 Task: Set the custom view to 2 days.
Action: Mouse moved to (1141, 115)
Screenshot: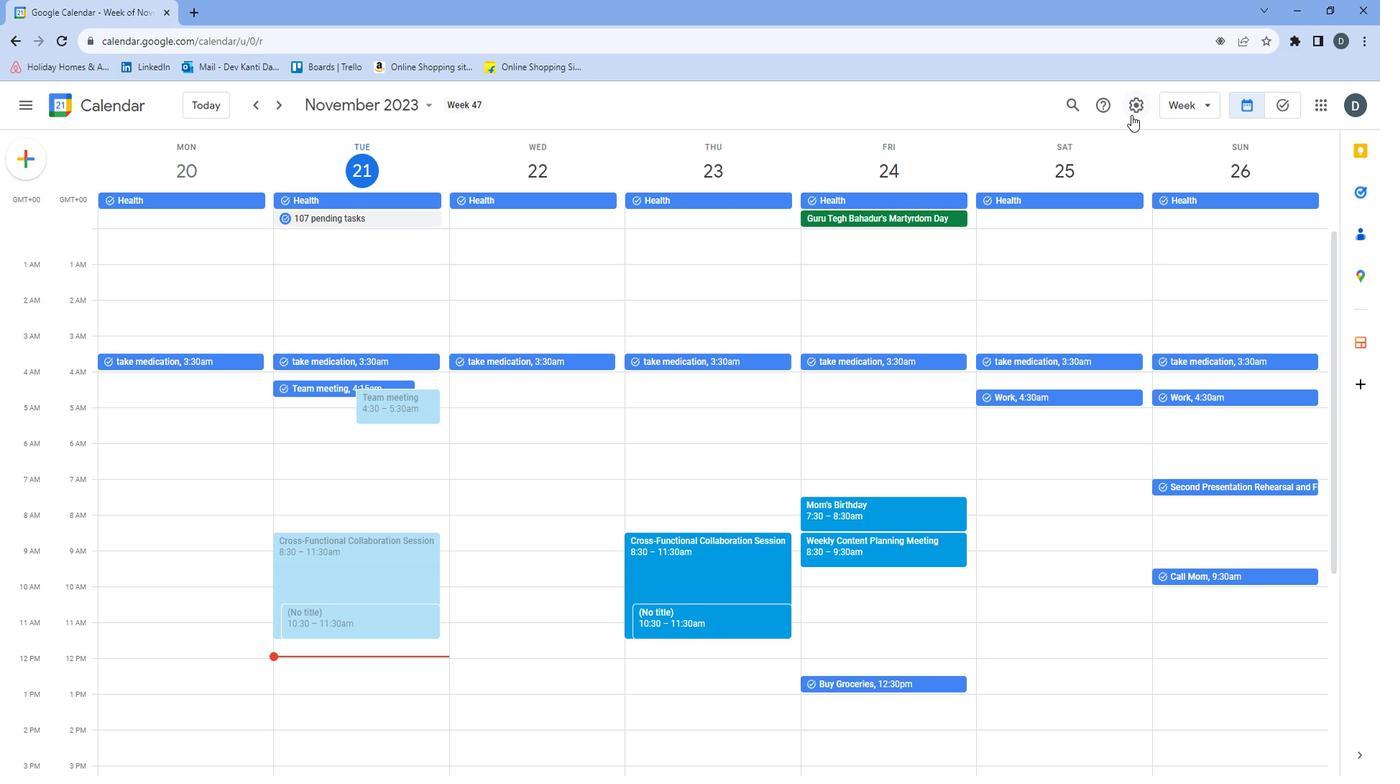 
Action: Mouse pressed left at (1141, 115)
Screenshot: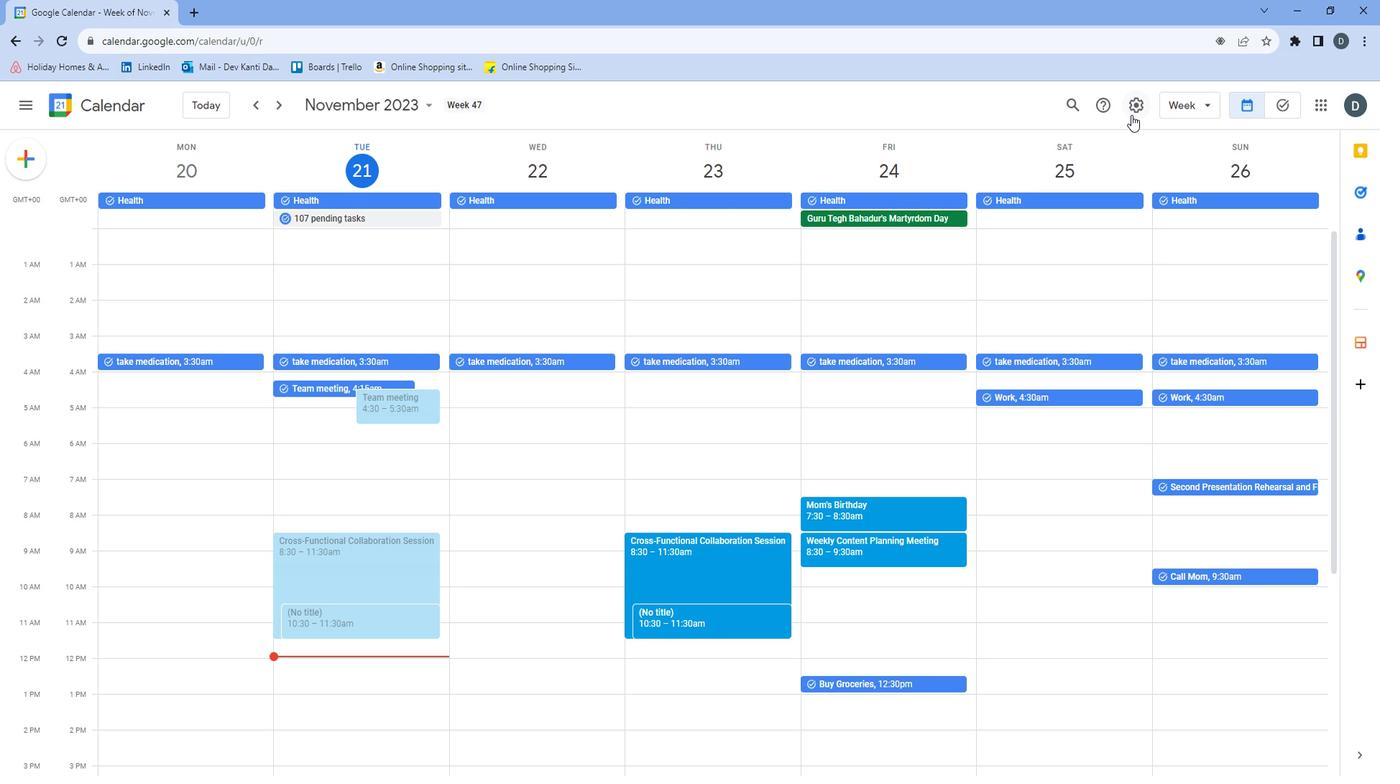 
Action: Mouse moved to (1139, 137)
Screenshot: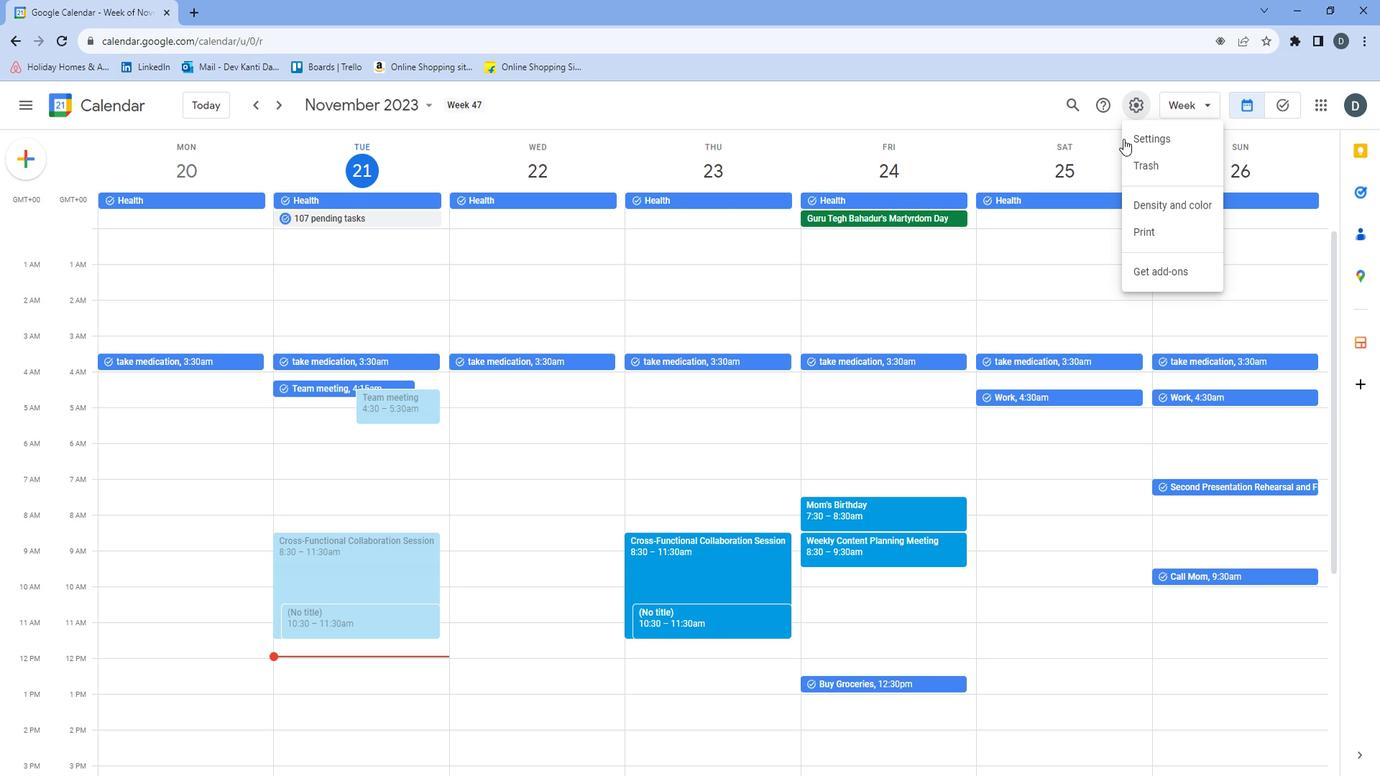 
Action: Mouse pressed left at (1139, 137)
Screenshot: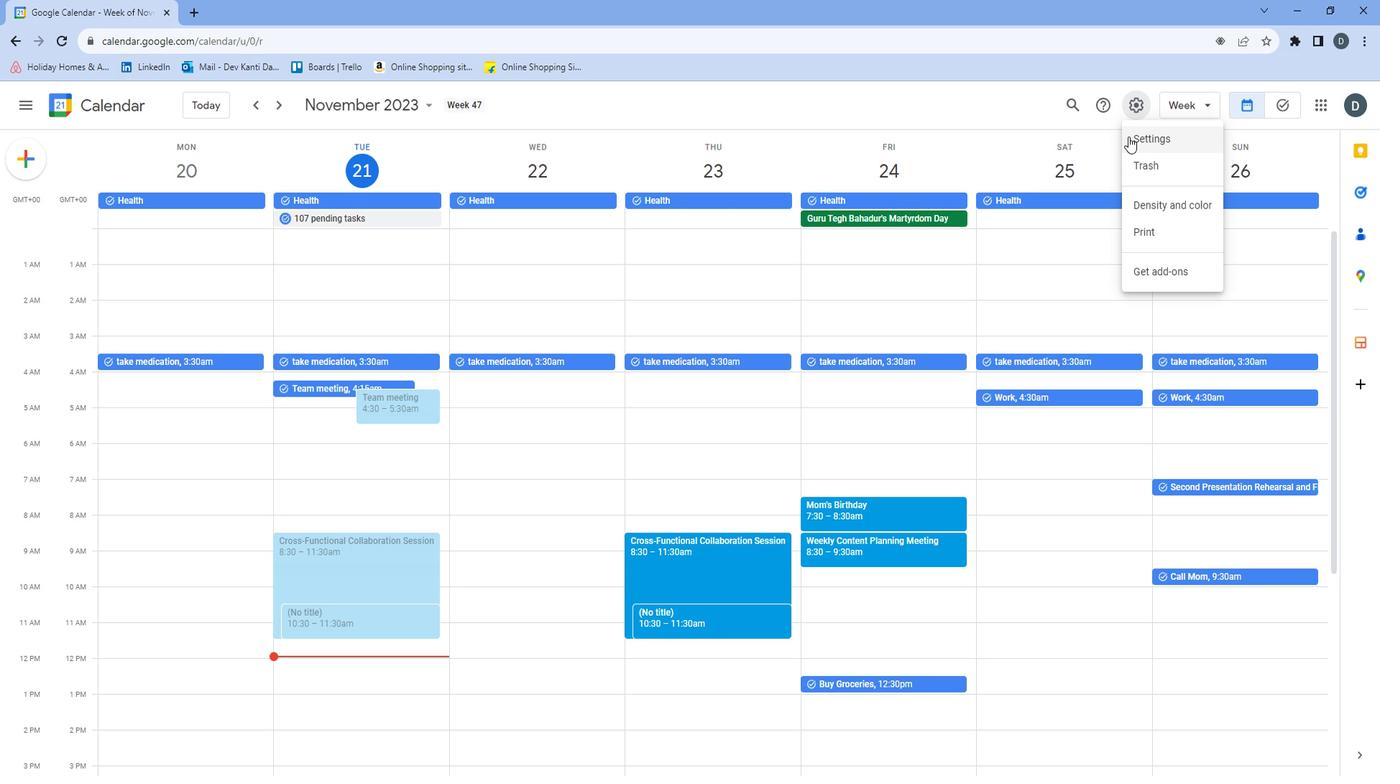
Action: Mouse moved to (763, 381)
Screenshot: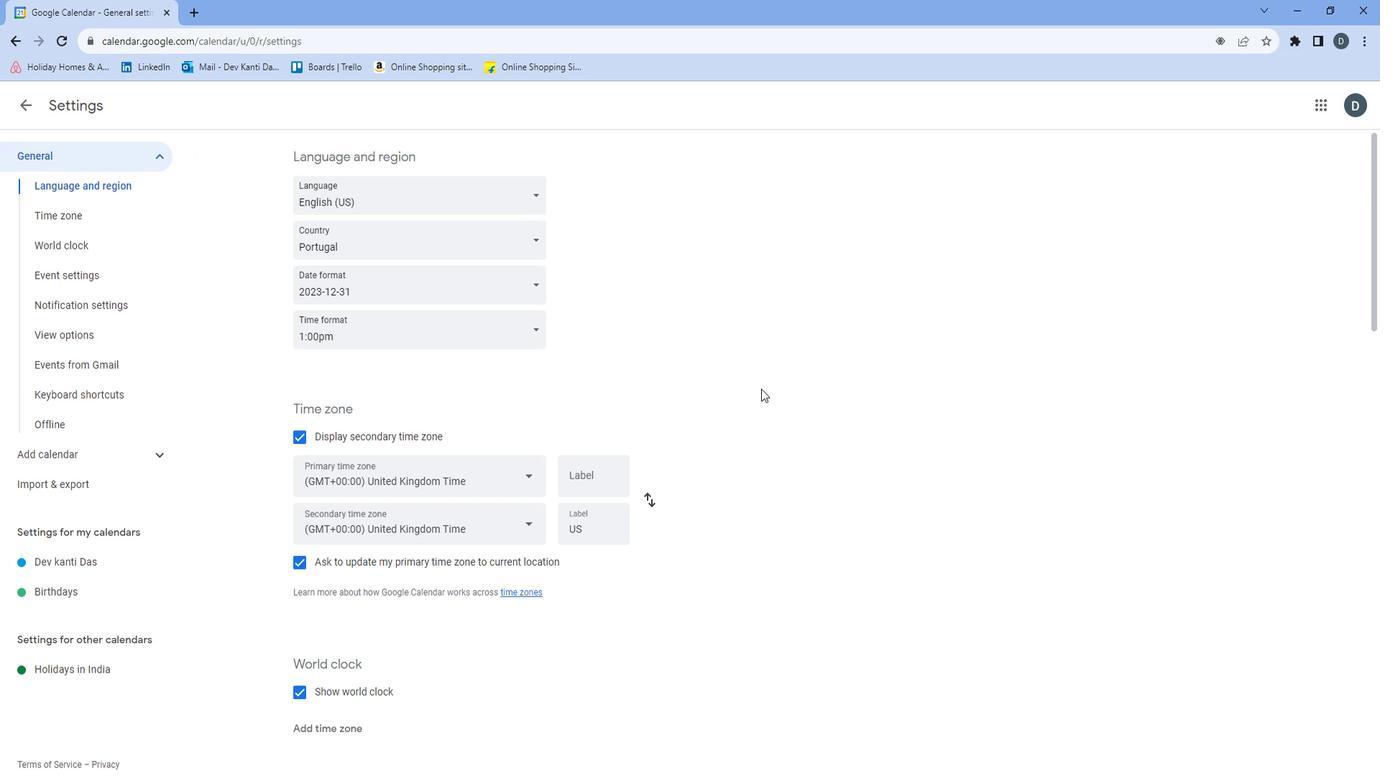 
Action: Mouse scrolled (763, 381) with delta (0, 0)
Screenshot: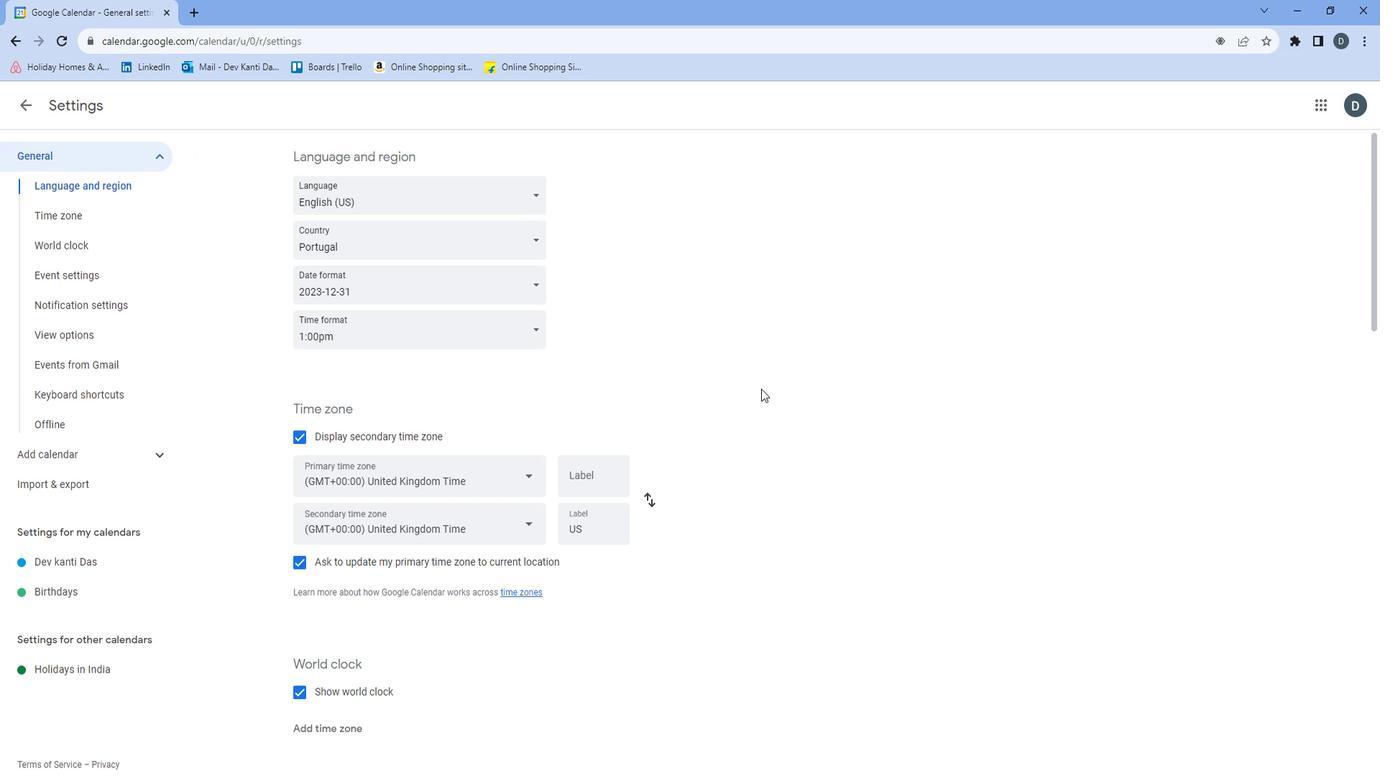 
Action: Mouse moved to (762, 381)
Screenshot: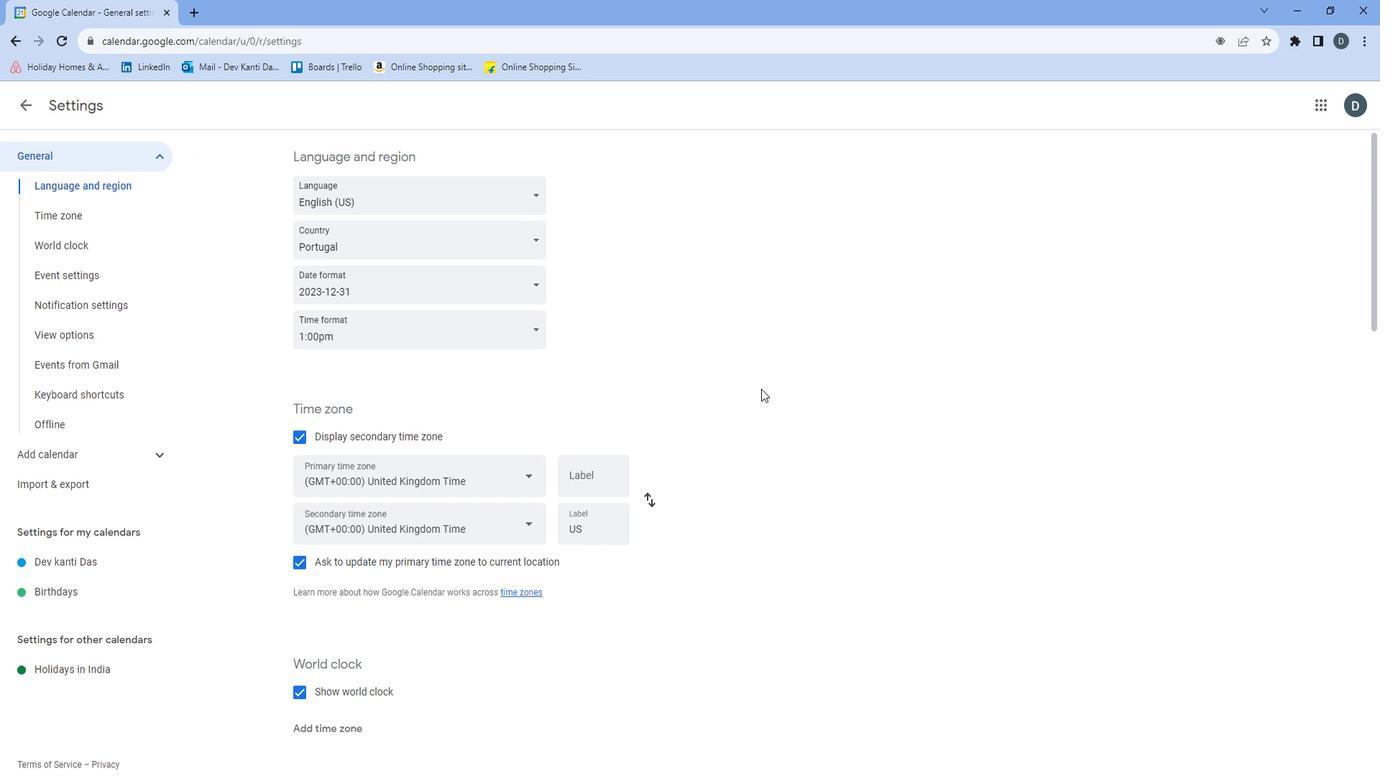 
Action: Mouse scrolled (762, 381) with delta (0, 0)
Screenshot: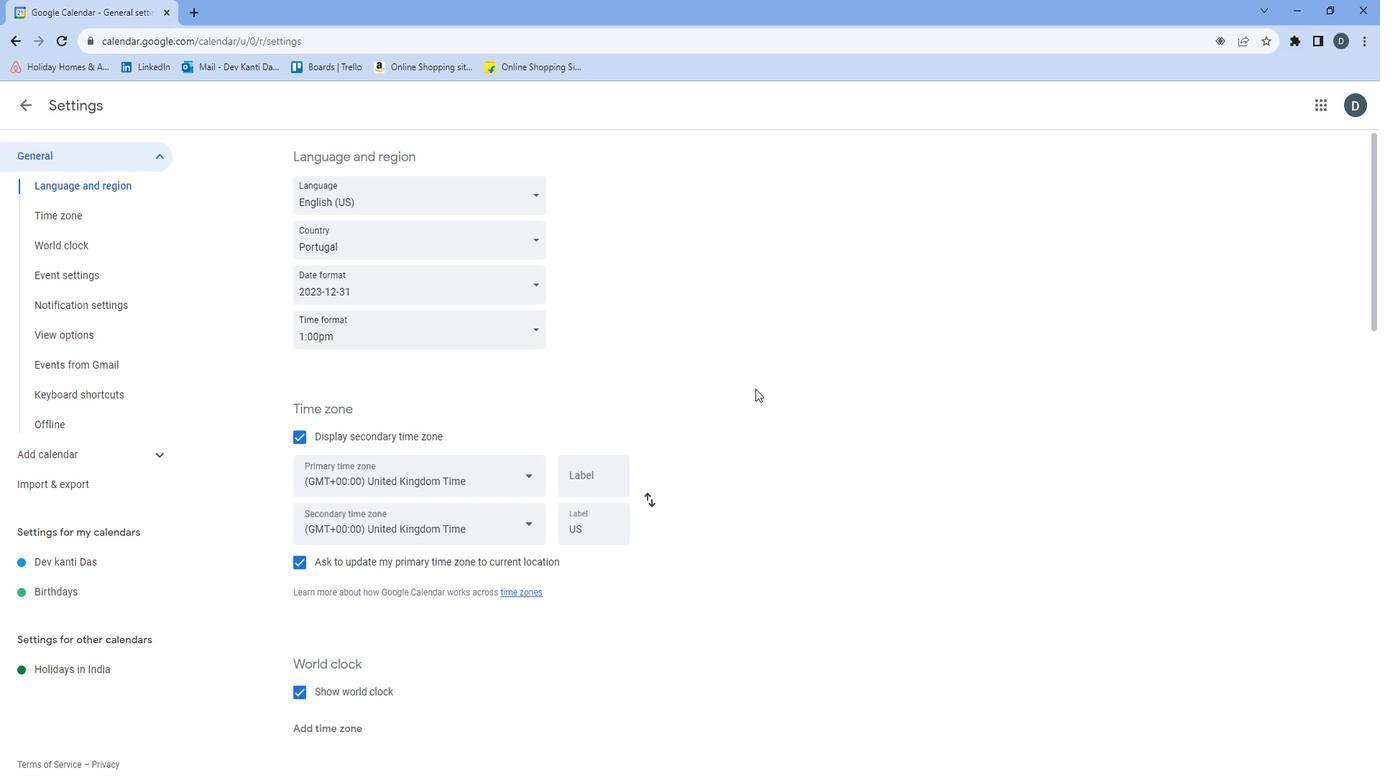 
Action: Mouse moved to (762, 381)
Screenshot: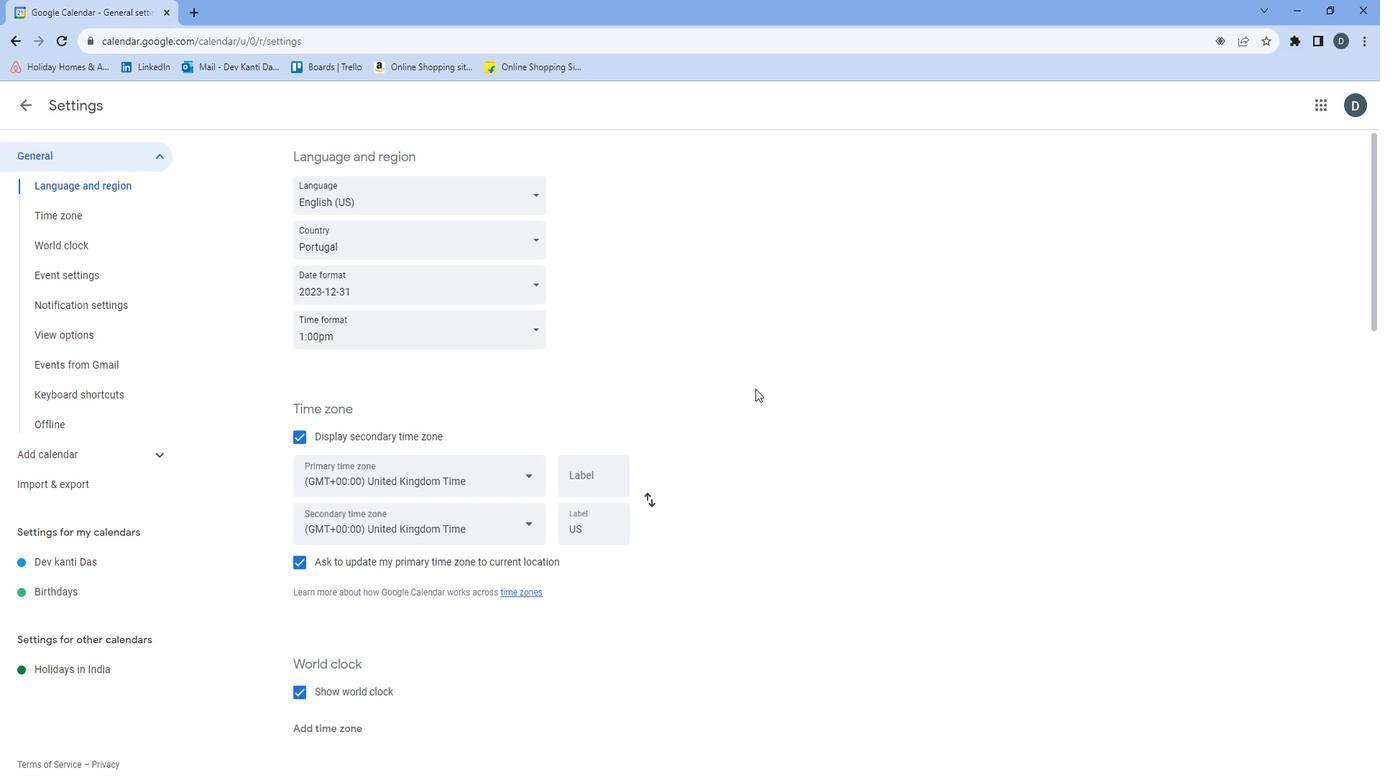 
Action: Mouse scrolled (762, 381) with delta (0, 0)
Screenshot: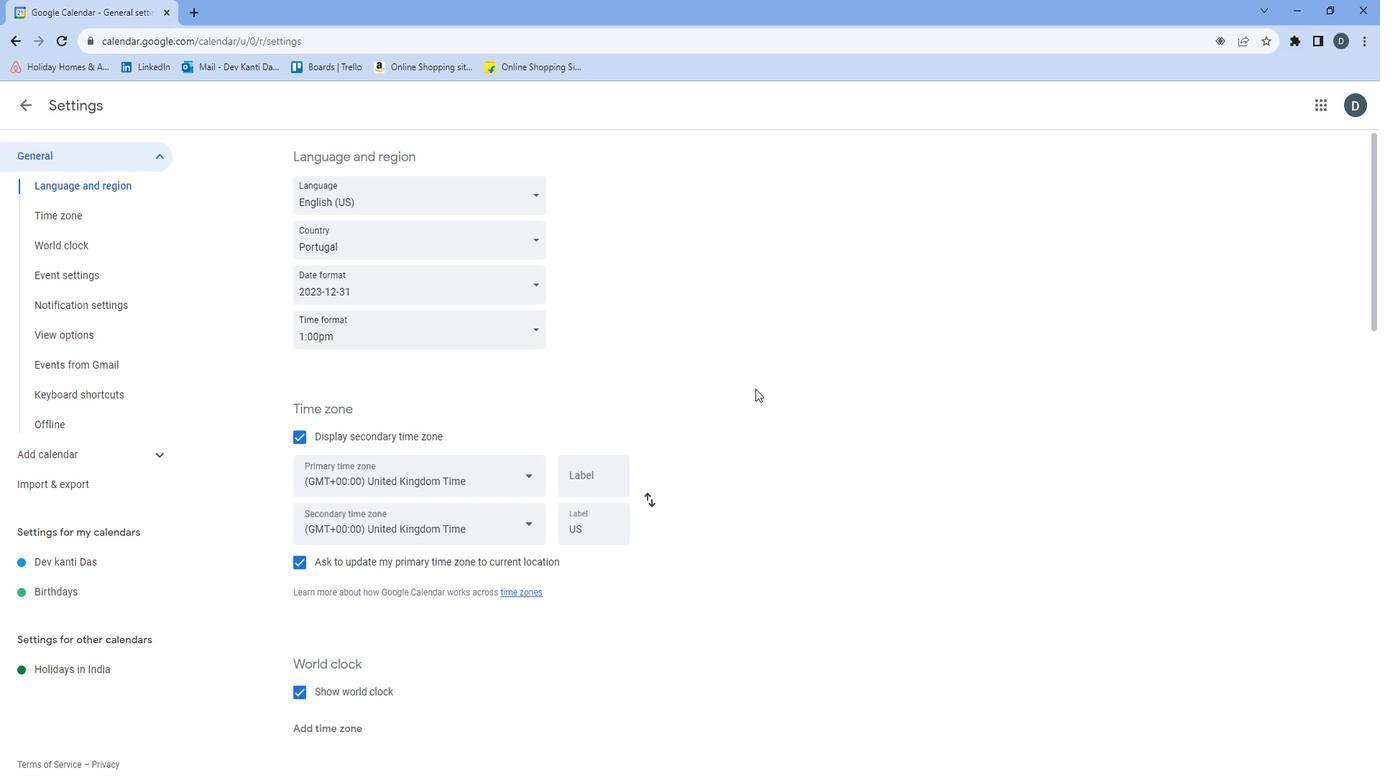 
Action: Mouse moved to (760, 381)
Screenshot: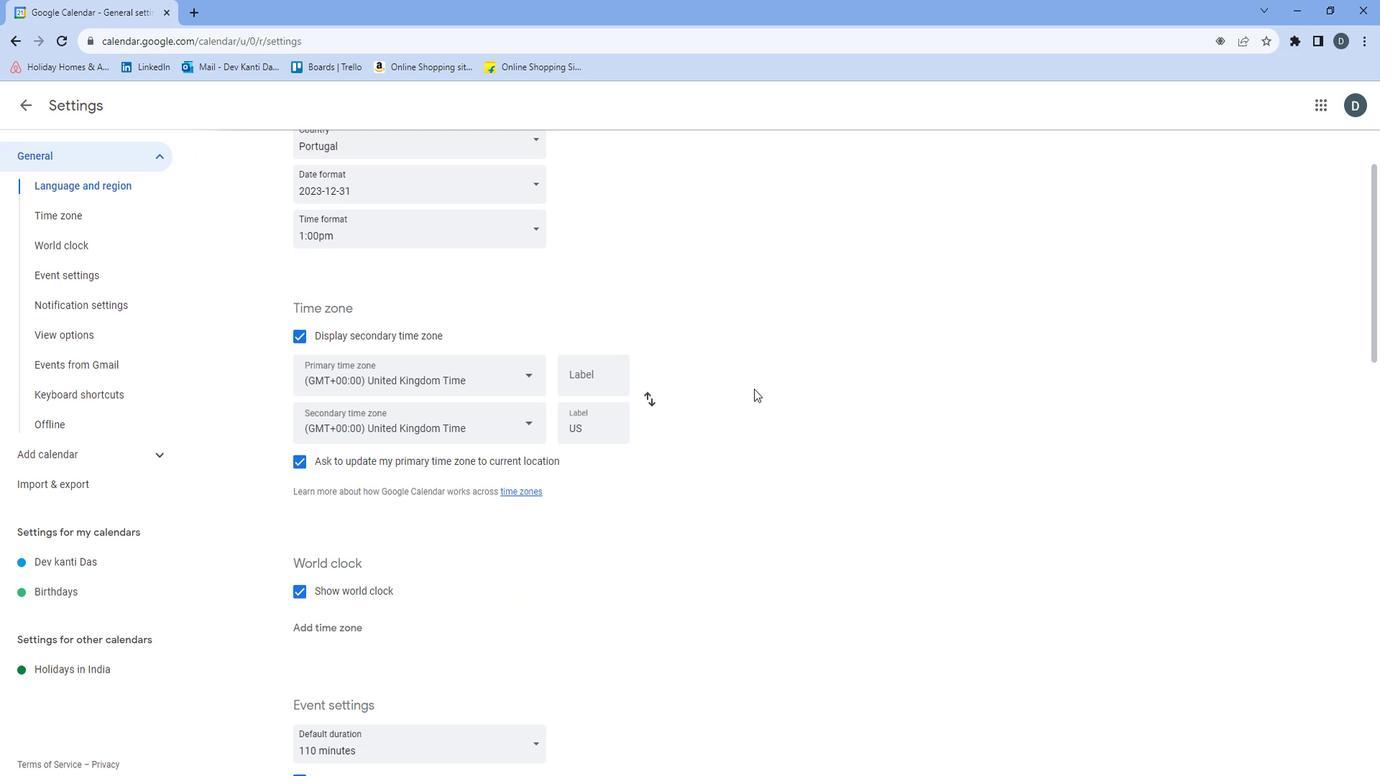 
Action: Mouse scrolled (760, 380) with delta (0, 0)
Screenshot: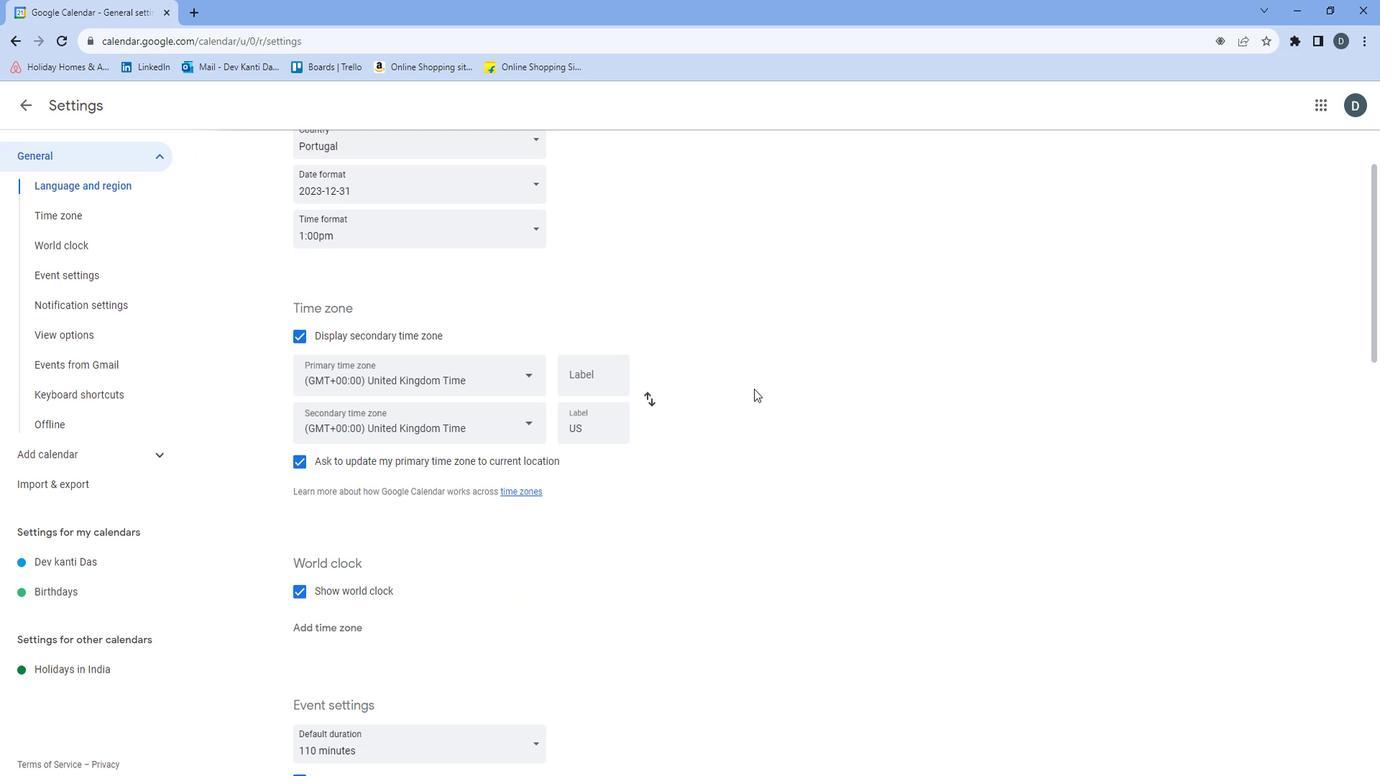 
Action: Mouse scrolled (760, 380) with delta (0, 0)
Screenshot: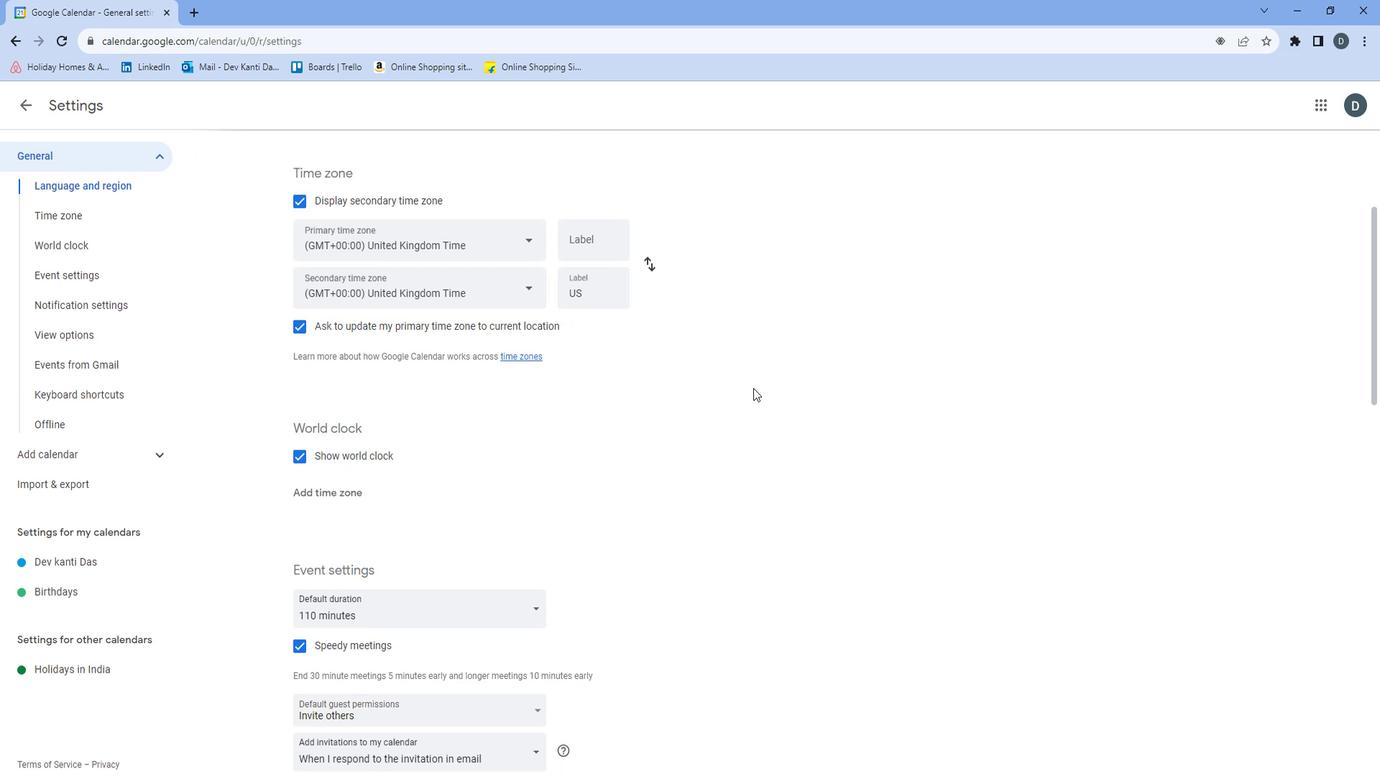 
Action: Mouse scrolled (760, 380) with delta (0, 0)
Screenshot: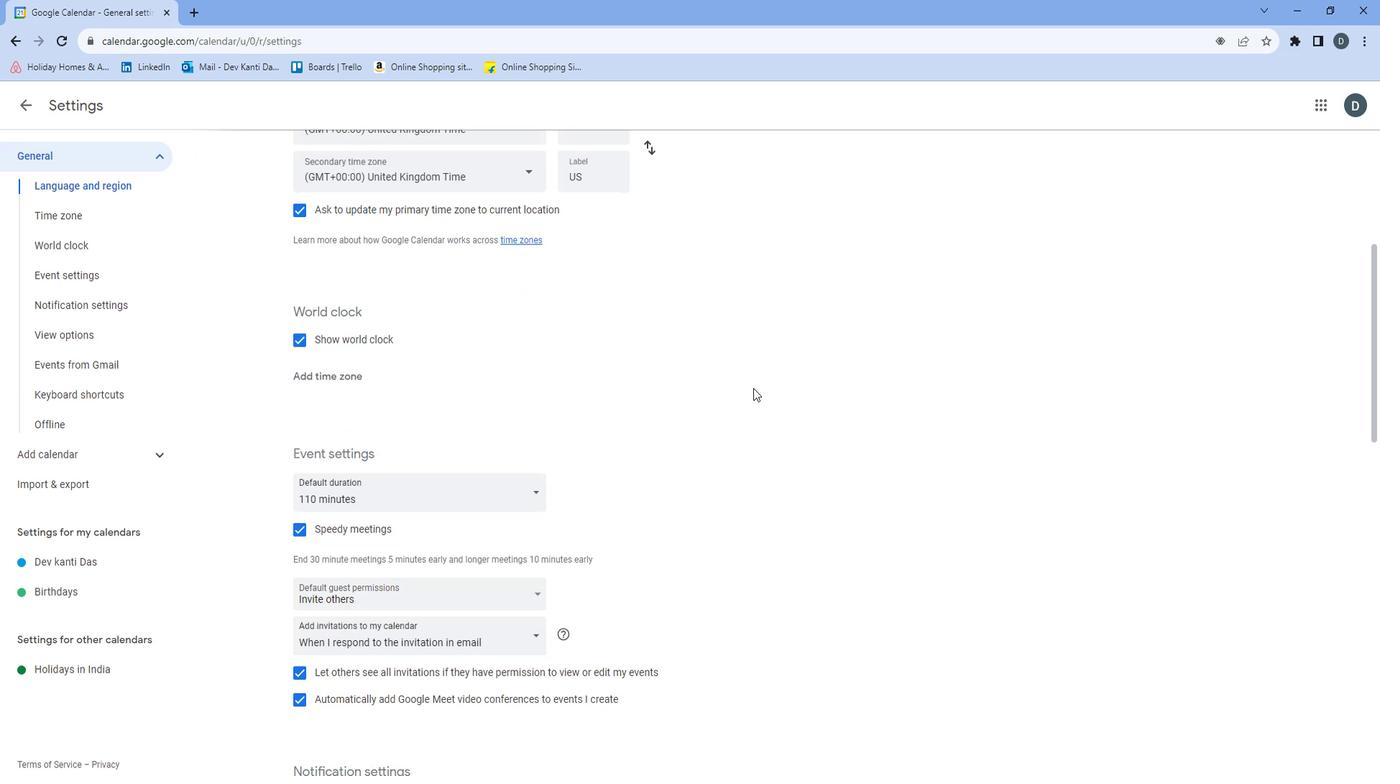 
Action: Mouse moved to (761, 378)
Screenshot: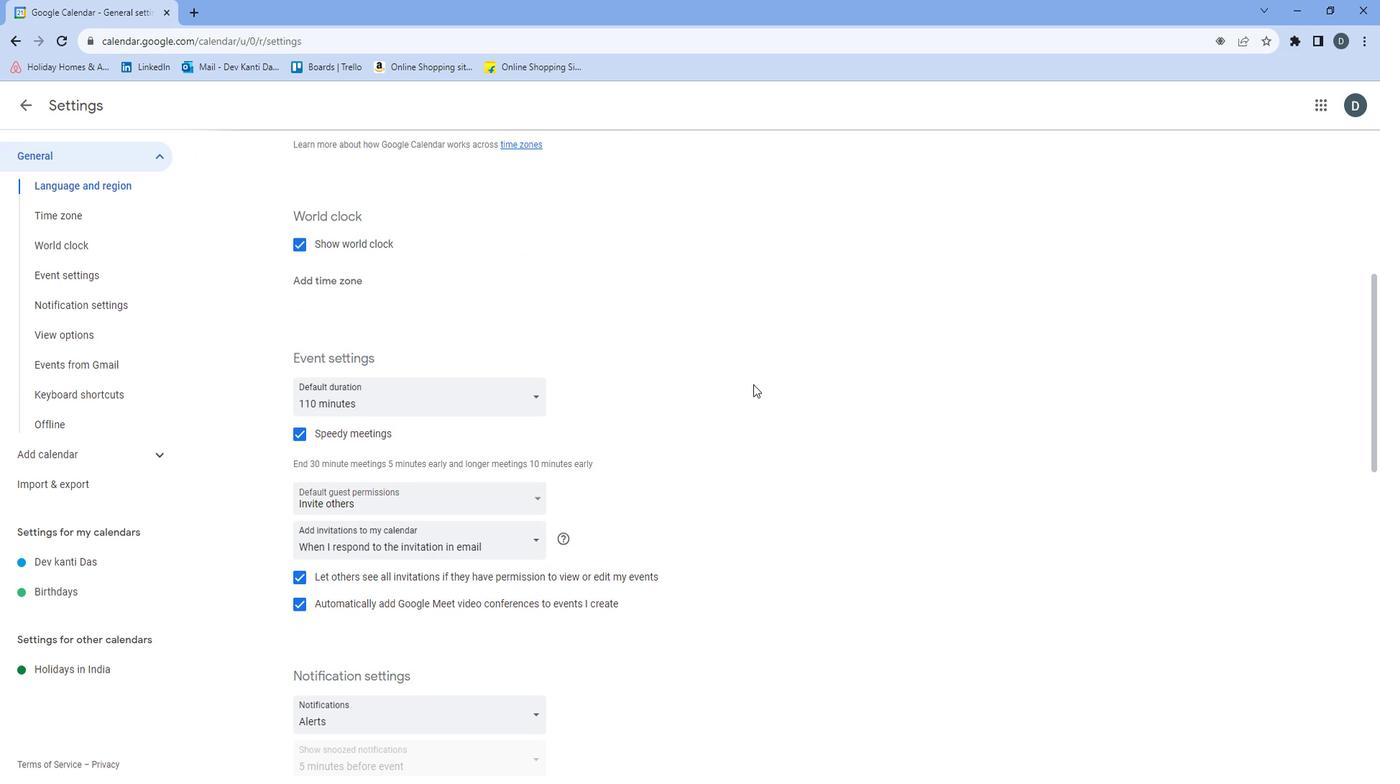
Action: Mouse scrolled (761, 377) with delta (0, 0)
Screenshot: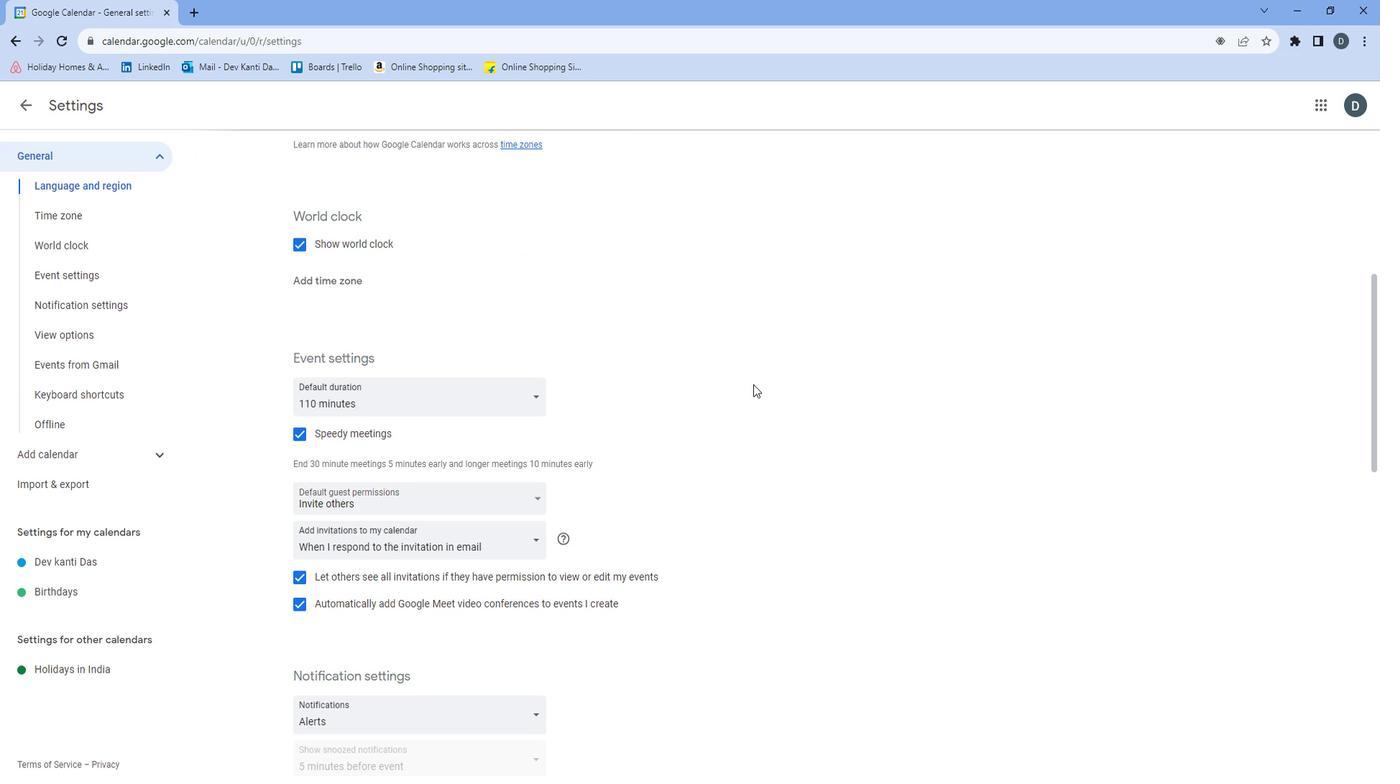
Action: Mouse moved to (761, 379)
Screenshot: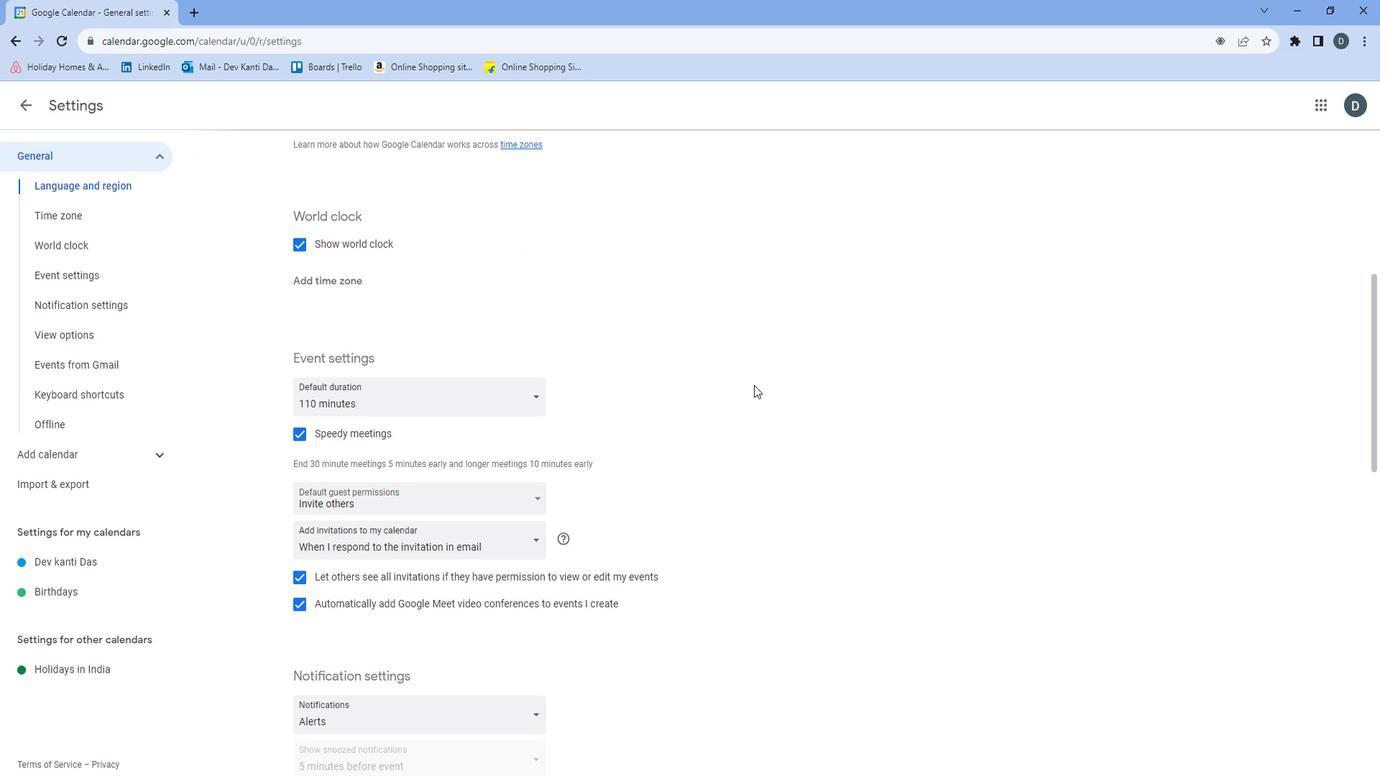 
Action: Mouse scrolled (761, 378) with delta (0, 0)
Screenshot: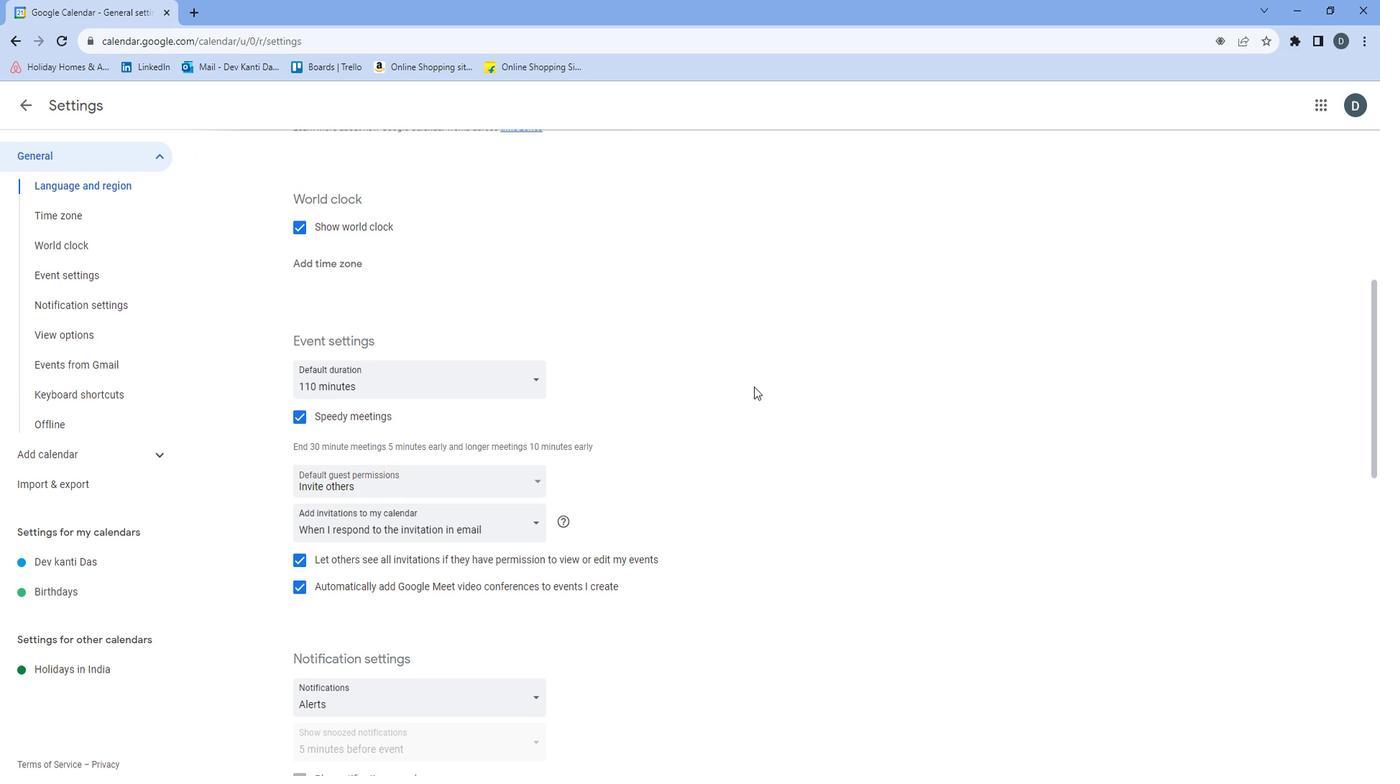 
Action: Mouse scrolled (761, 378) with delta (0, 0)
Screenshot: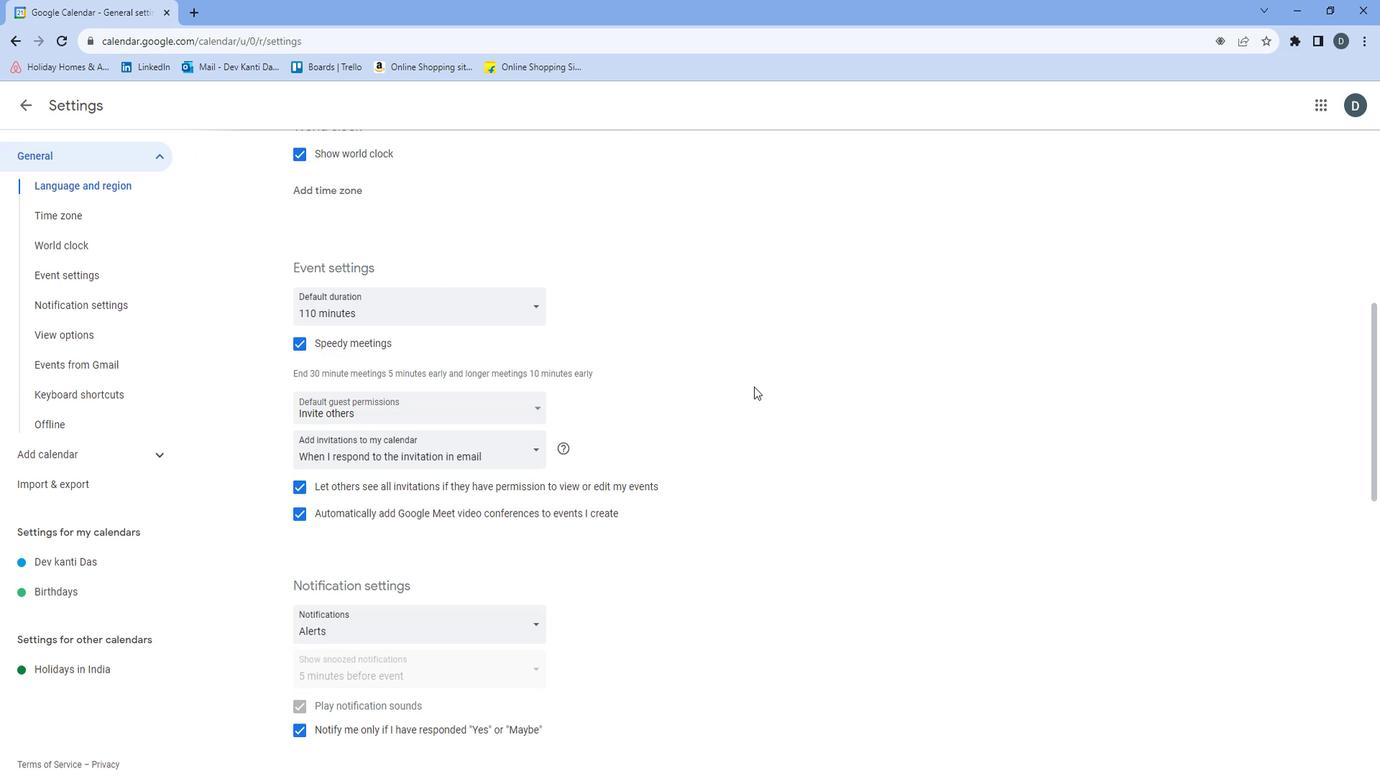 
Action: Mouse scrolled (761, 378) with delta (0, 0)
Screenshot: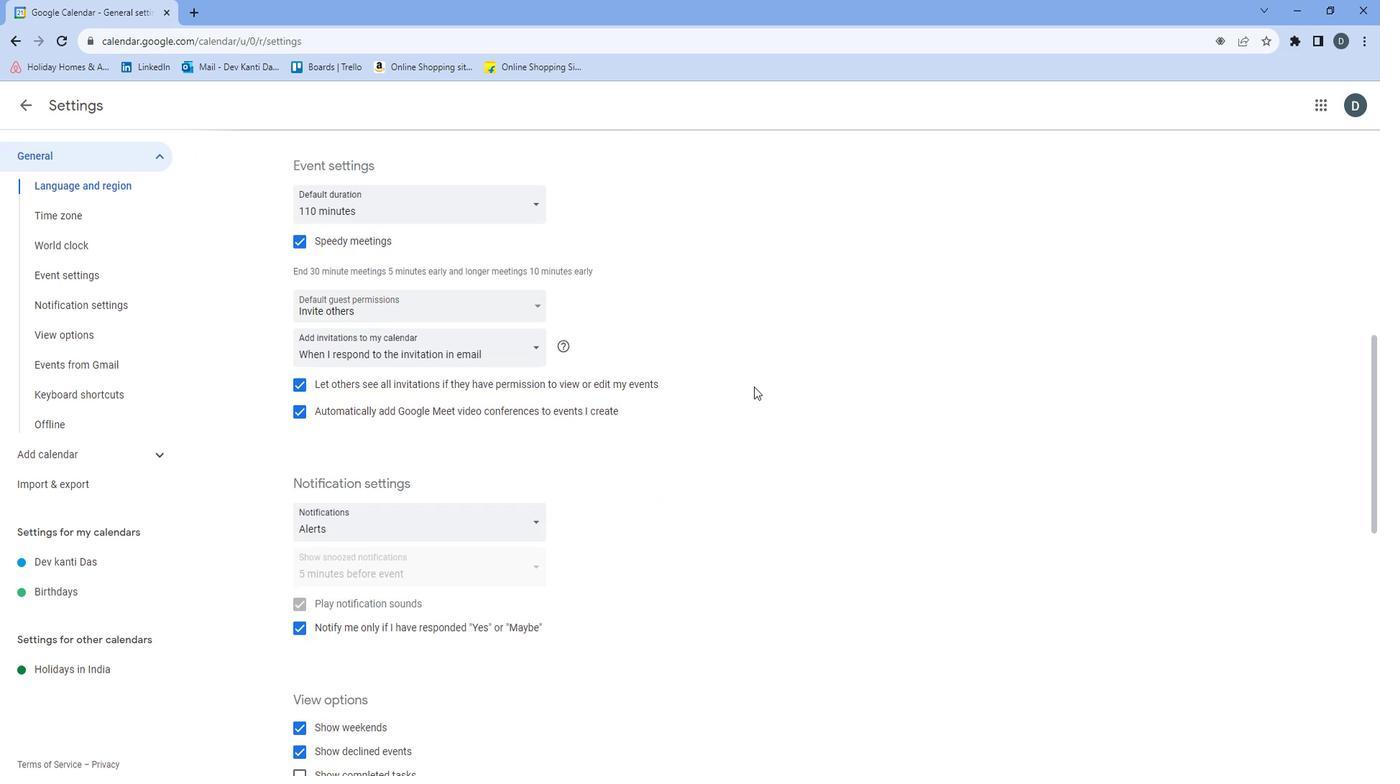 
Action: Mouse scrolled (761, 378) with delta (0, 0)
Screenshot: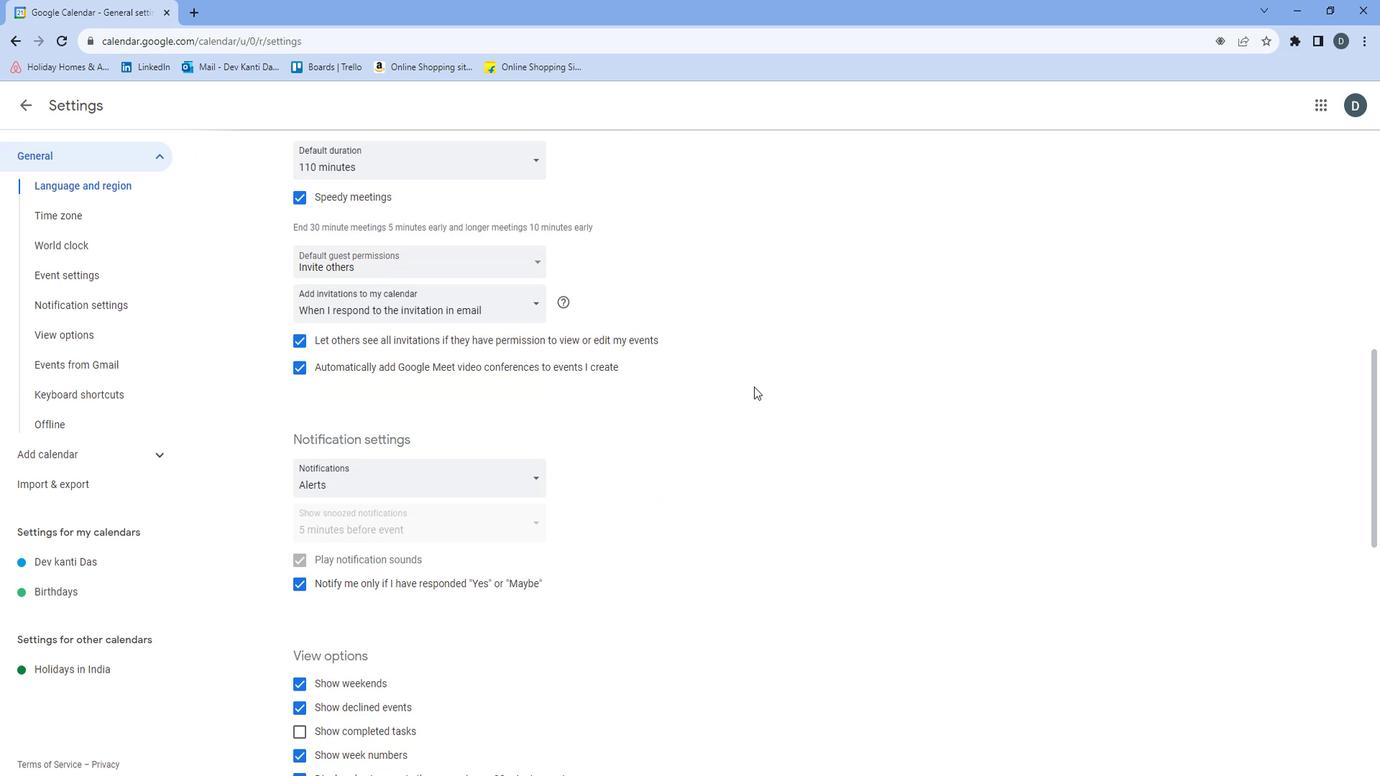 
Action: Mouse scrolled (761, 378) with delta (0, 0)
Screenshot: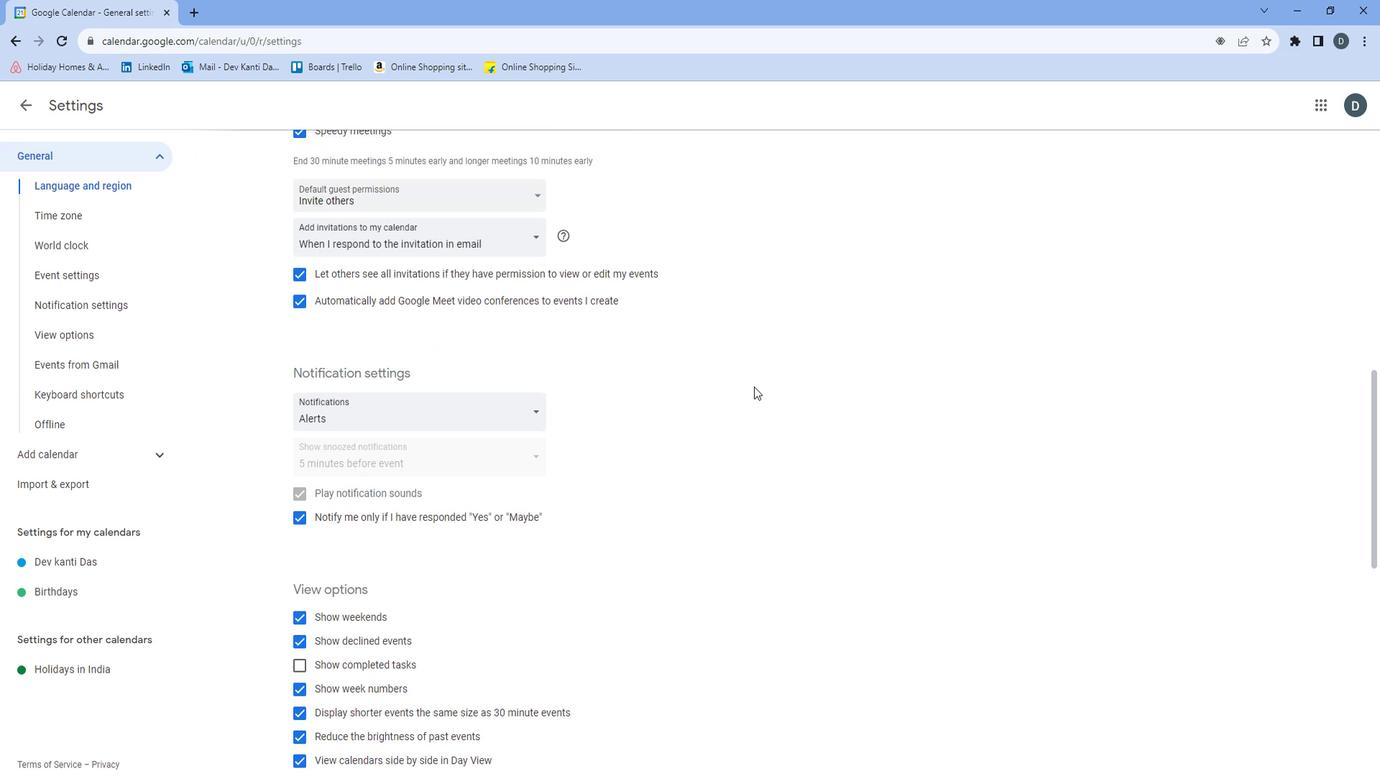 
Action: Mouse scrolled (761, 378) with delta (0, 0)
Screenshot: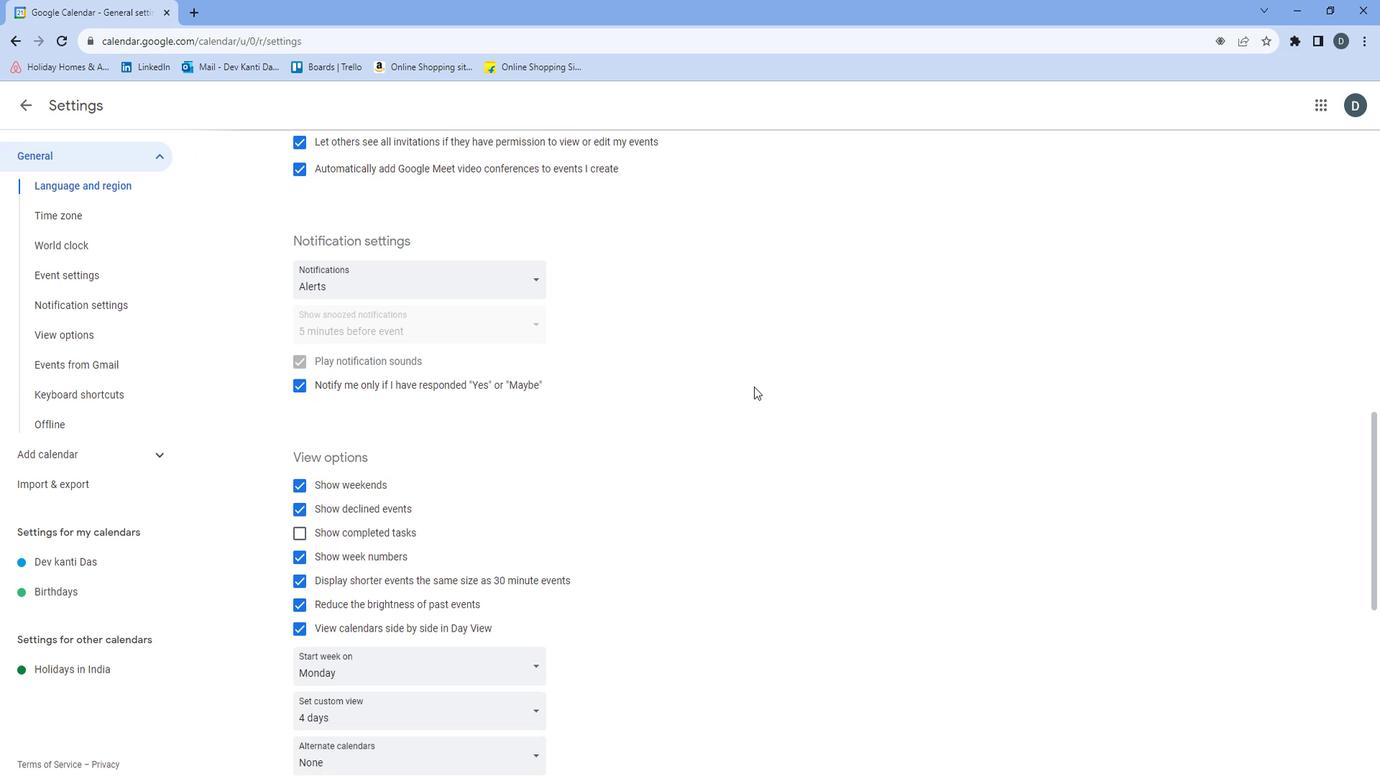 
Action: Mouse moved to (762, 381)
Screenshot: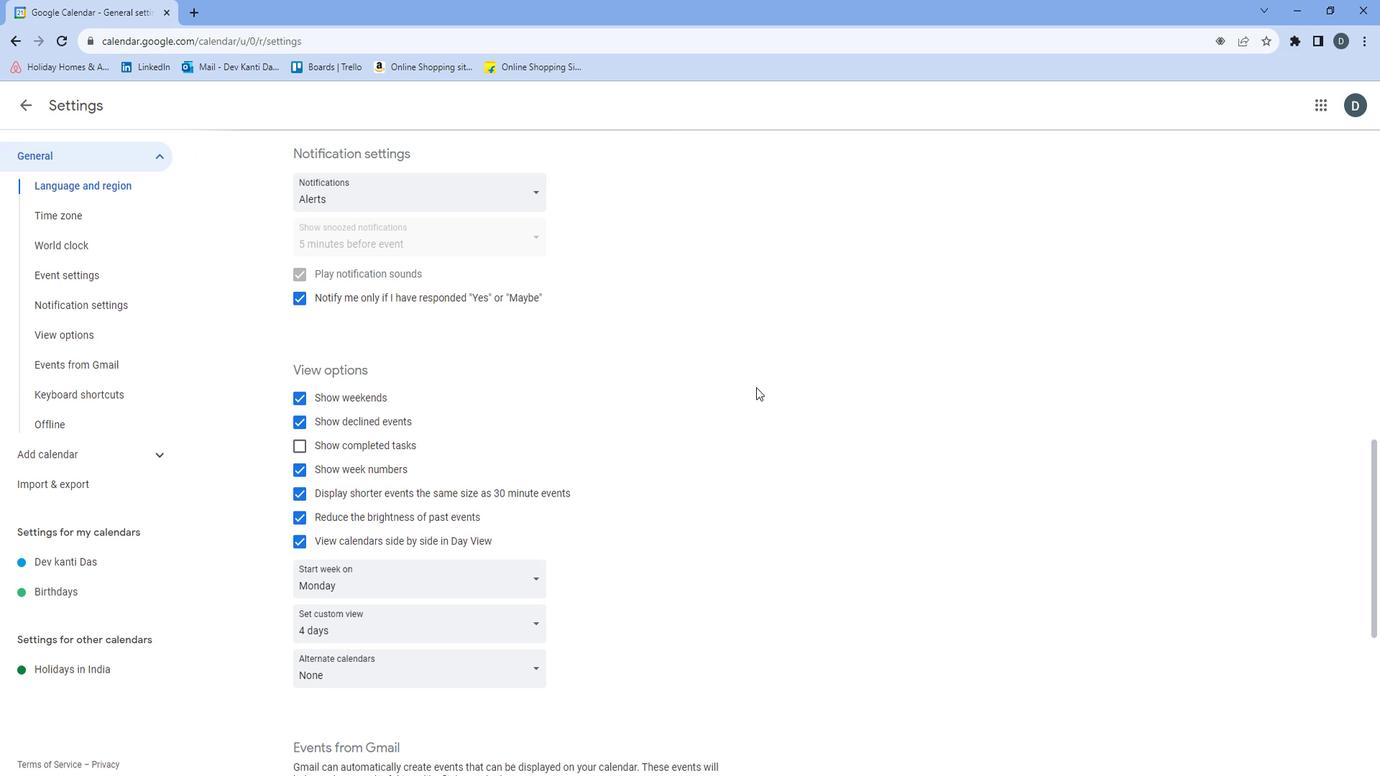 
Action: Mouse scrolled (762, 381) with delta (0, 0)
Screenshot: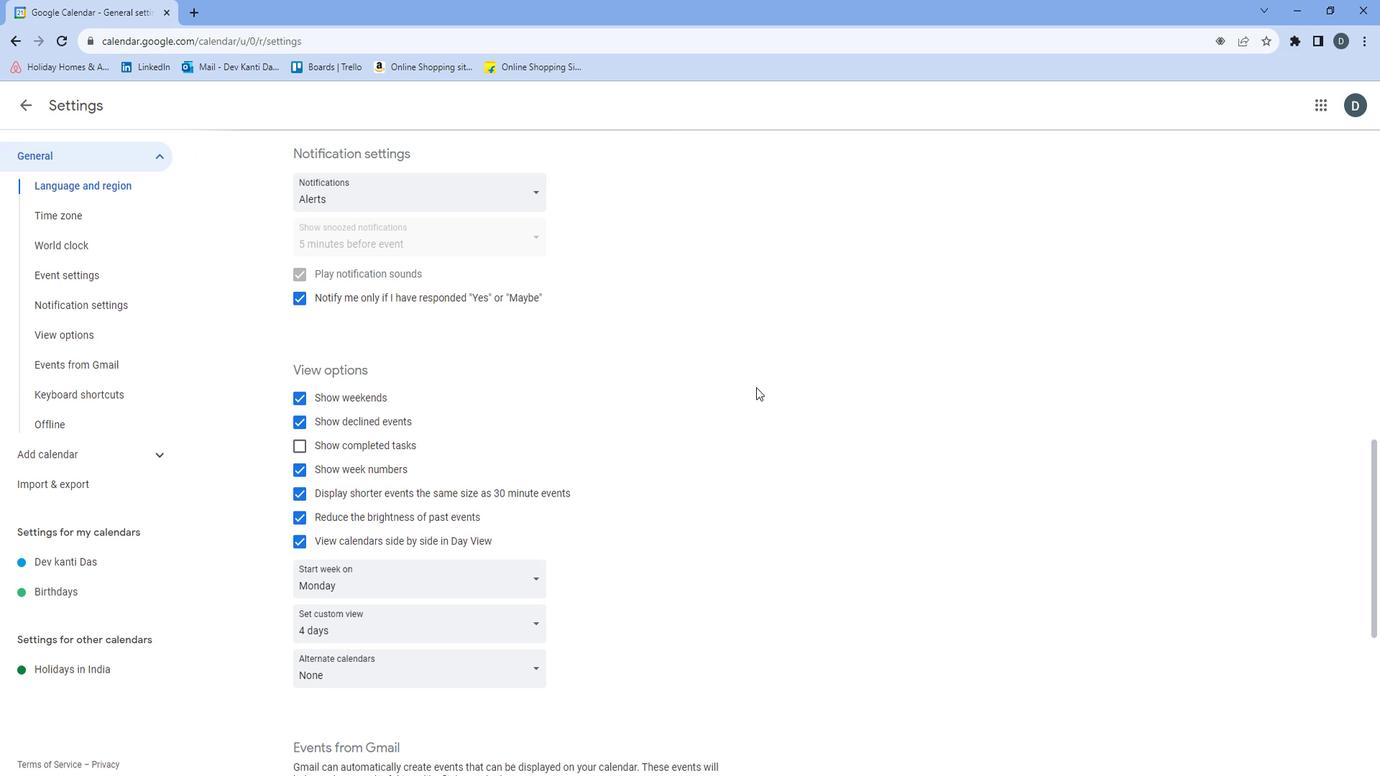 
Action: Mouse moved to (762, 382)
Screenshot: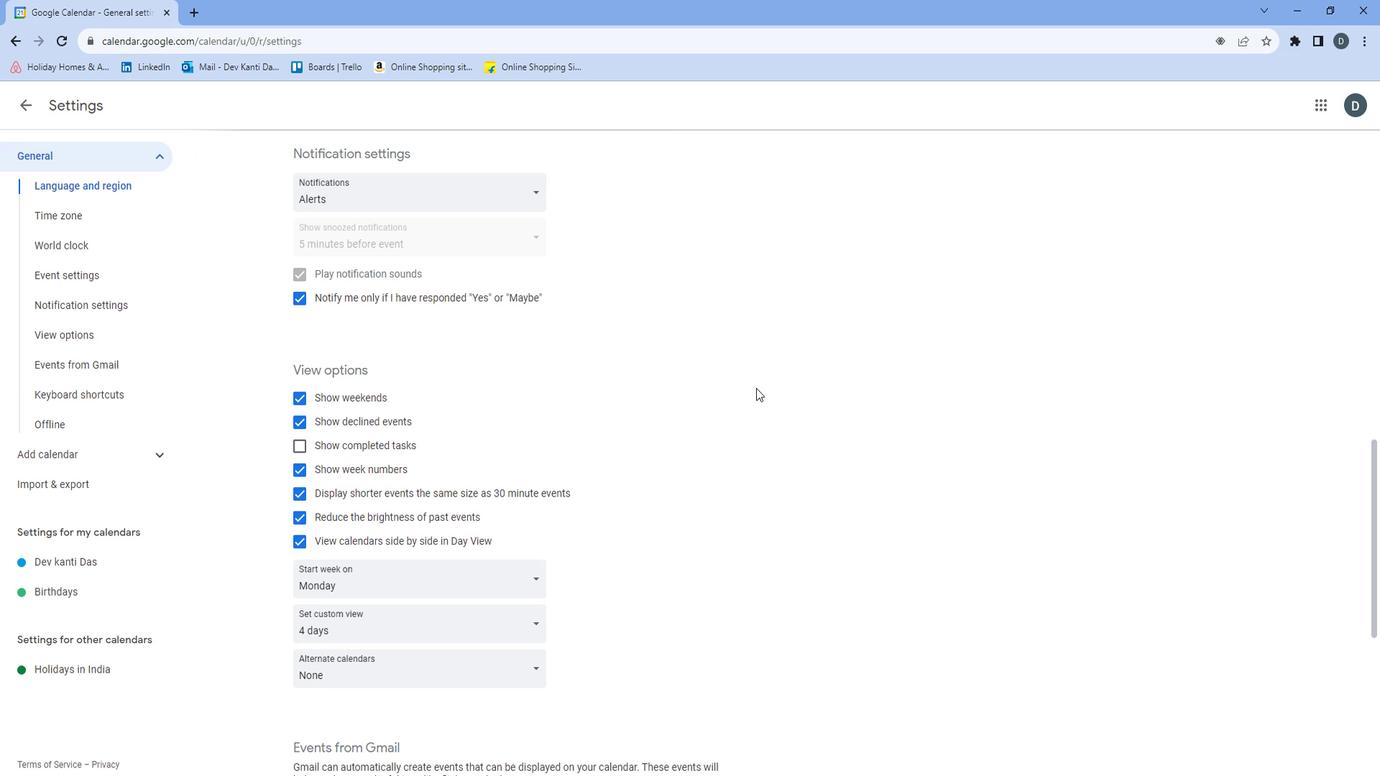 
Action: Mouse scrolled (762, 381) with delta (0, 0)
Screenshot: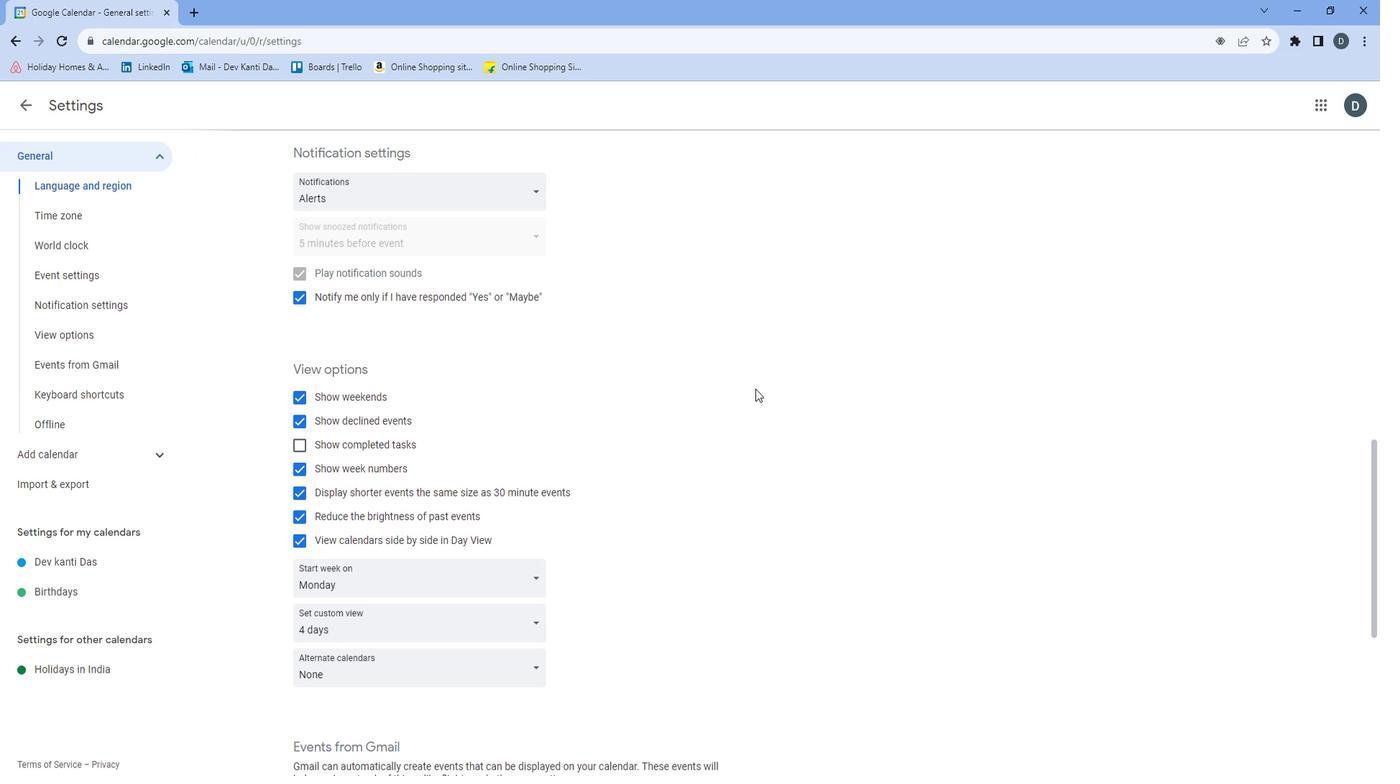 
Action: Mouse moved to (548, 458)
Screenshot: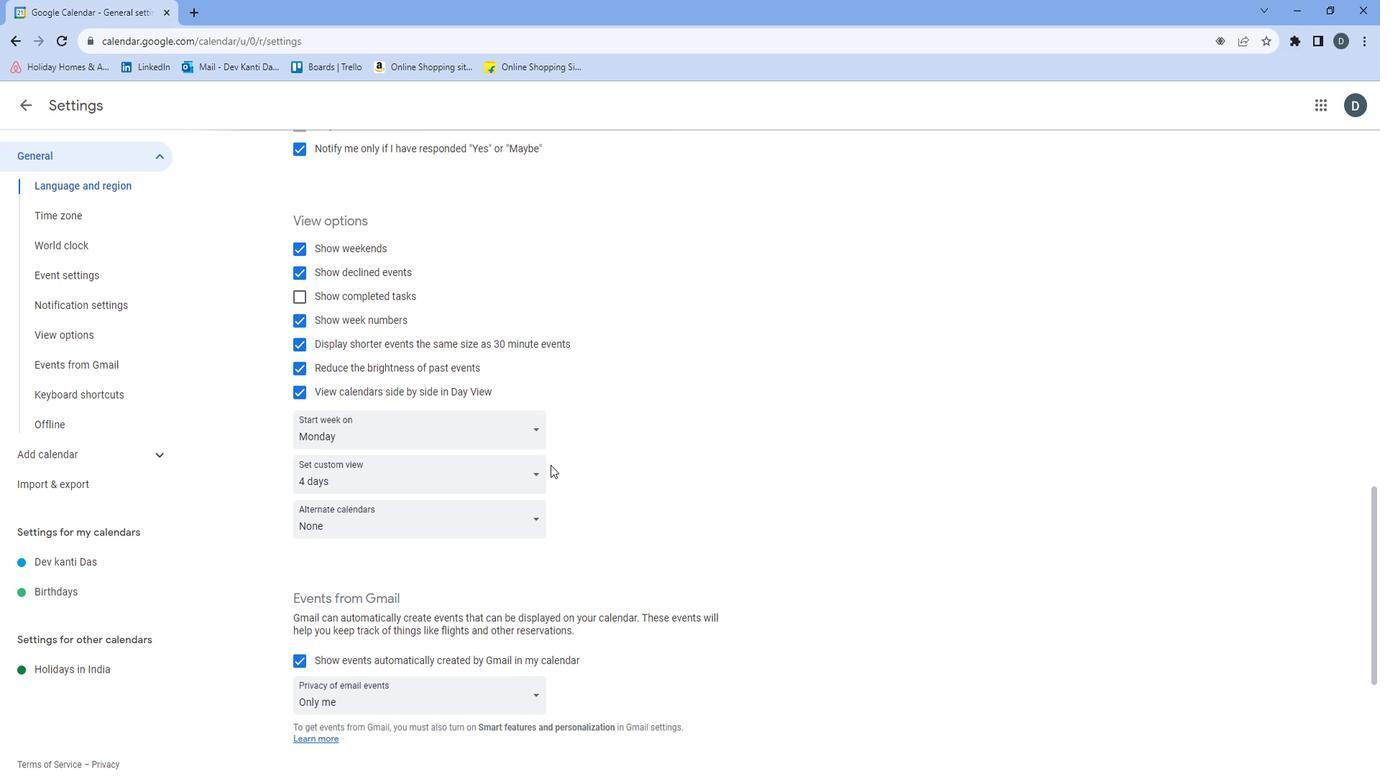 
Action: Mouse pressed left at (548, 458)
Screenshot: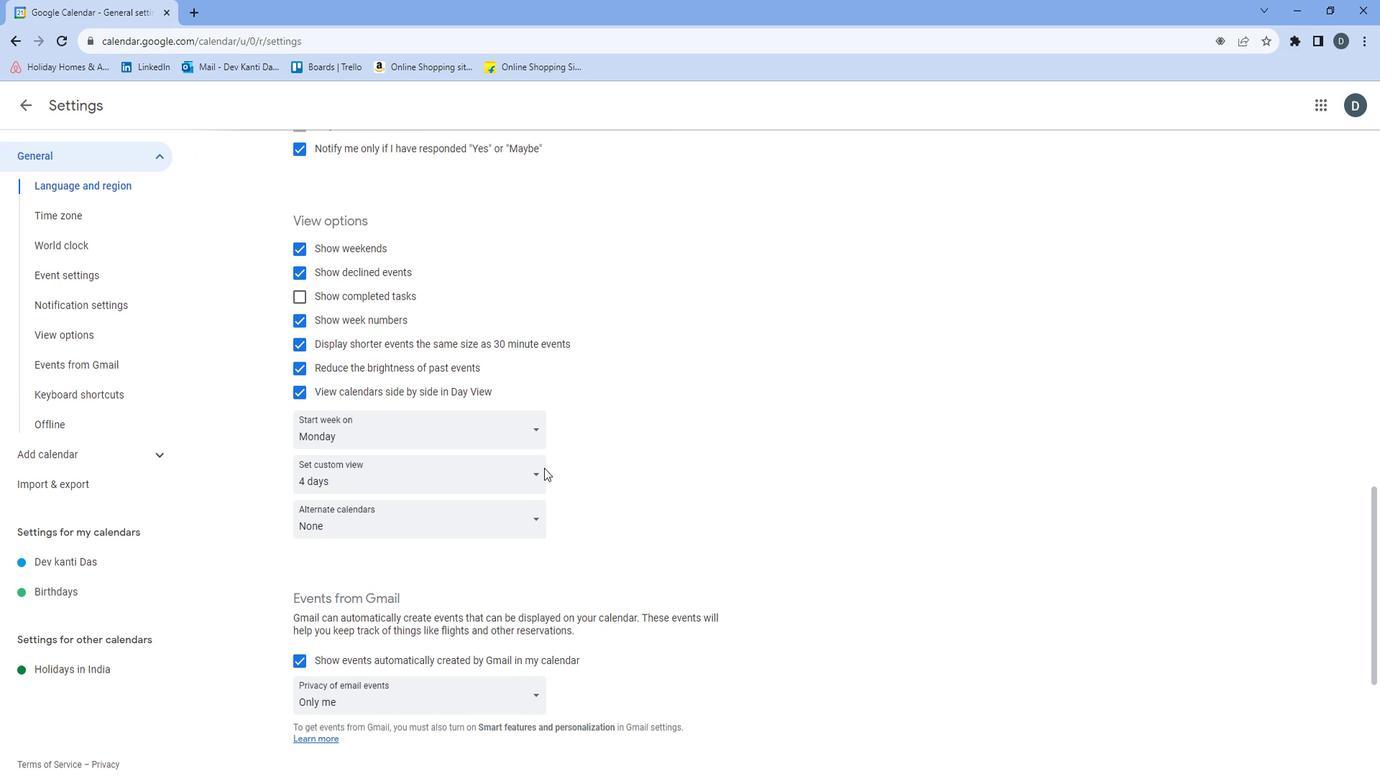 
Action: Mouse moved to (422, 170)
Screenshot: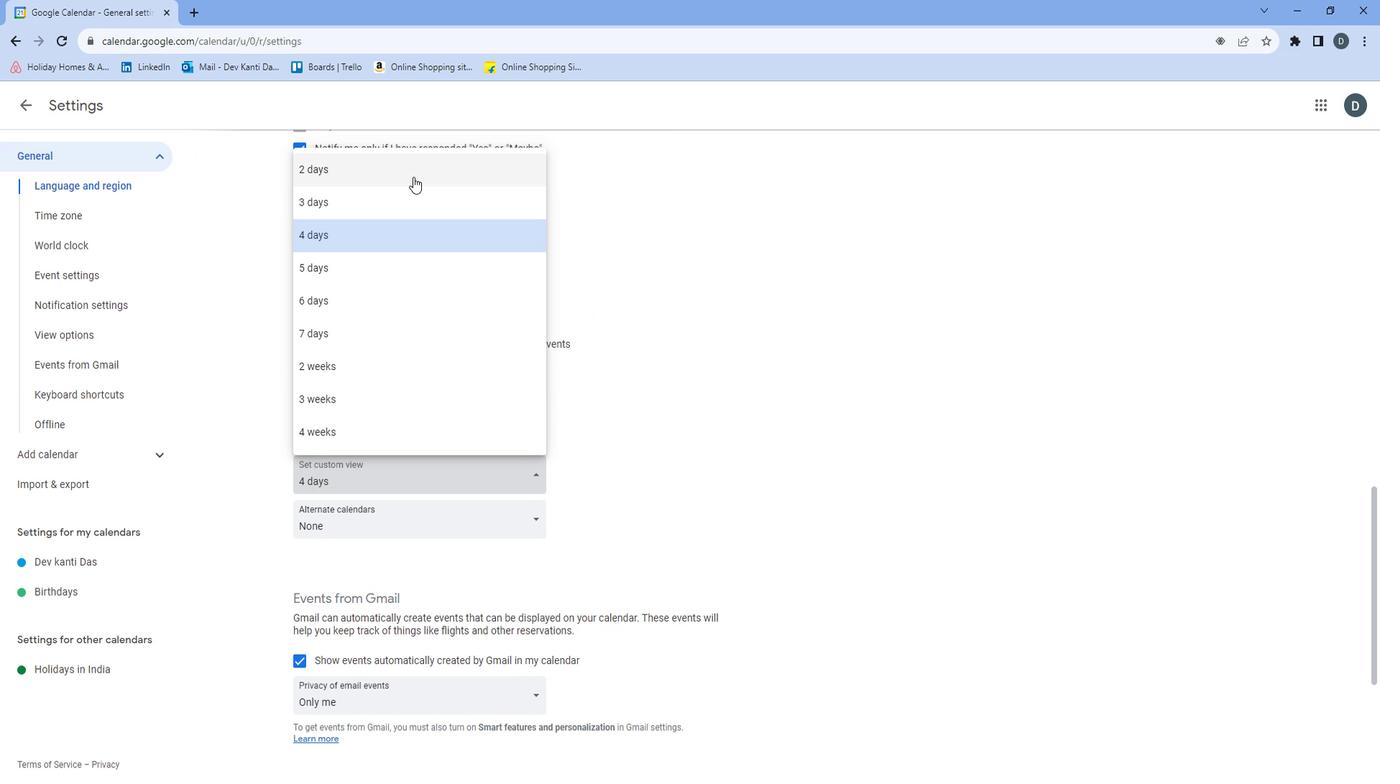 
Action: Mouse pressed left at (422, 170)
Screenshot: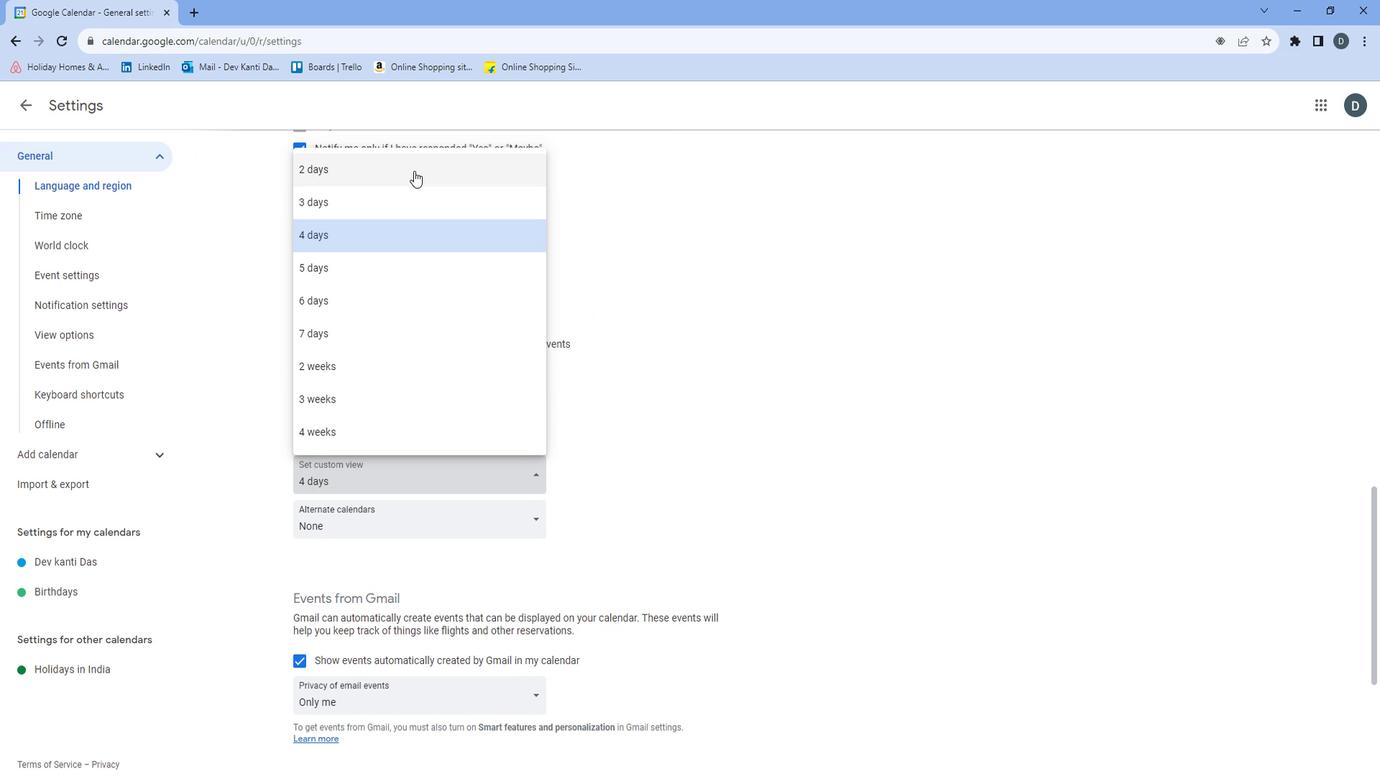 
Action: Mouse moved to (578, 200)
Screenshot: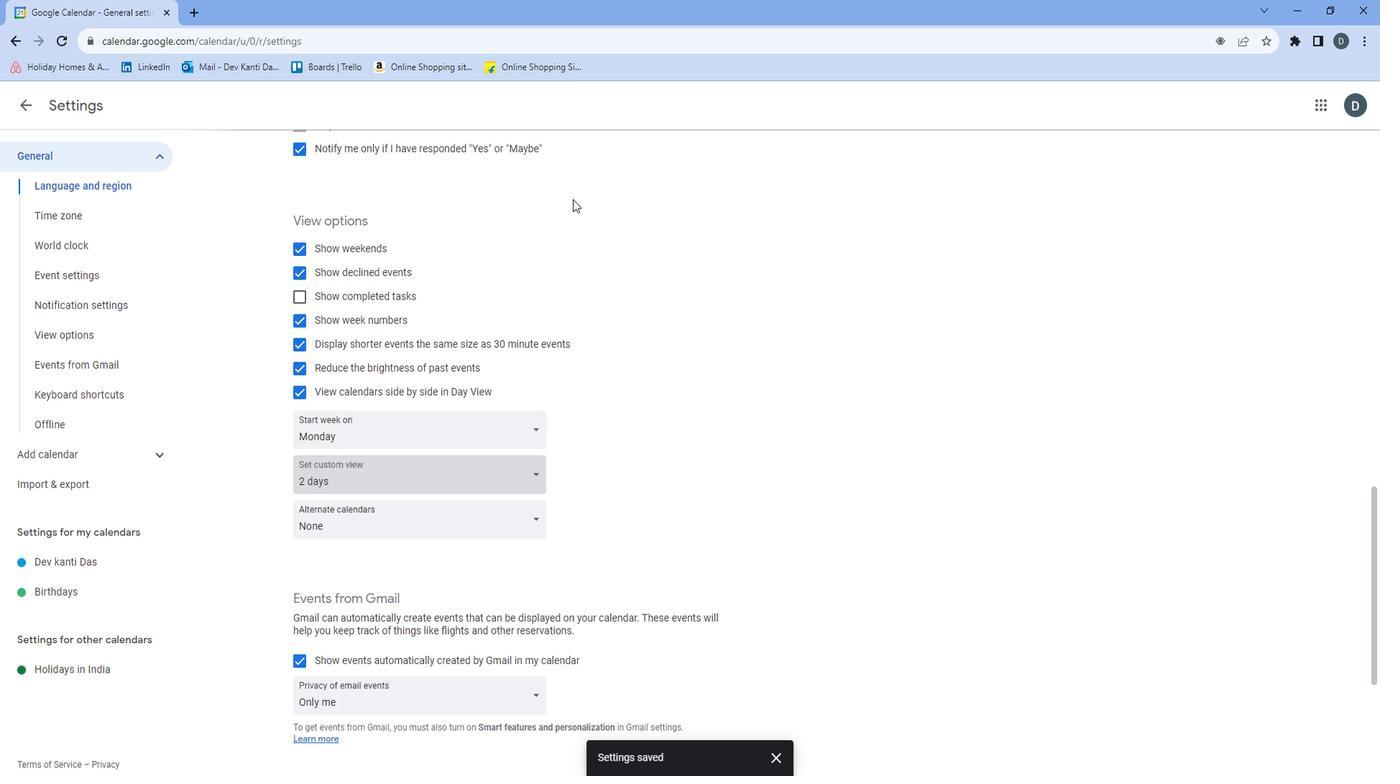 
